 Task: Forward the email to Soft Age and include a message: 'Thank you for your patience while we resolve this issue.'
Action: Mouse moved to (1103, 78)
Screenshot: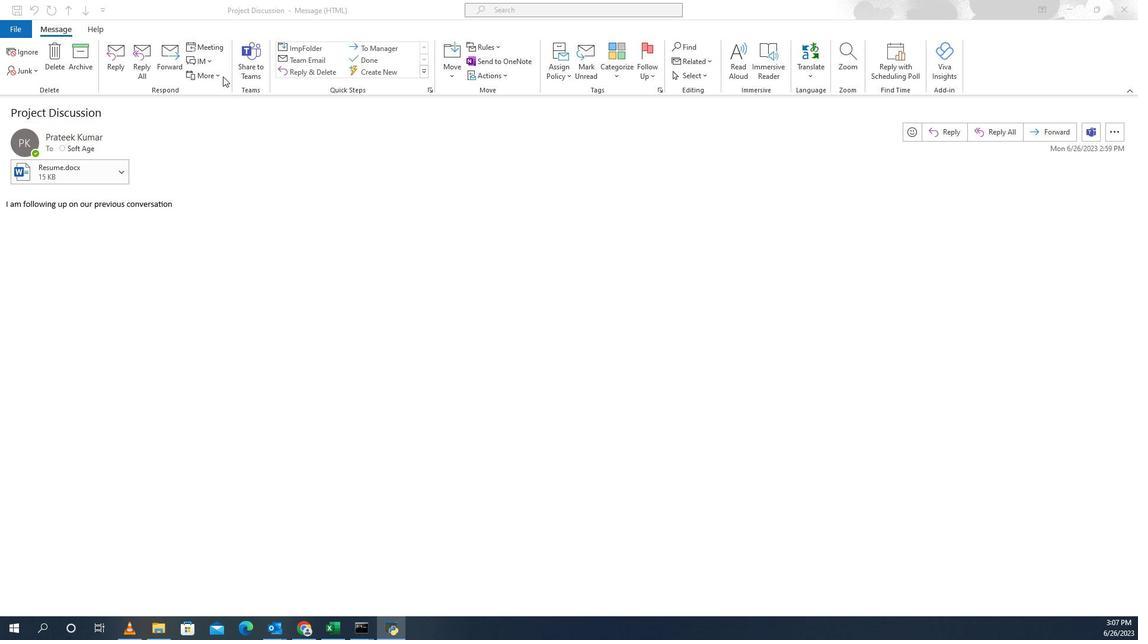
Action: Mouse pressed left at (1103, 78)
Screenshot: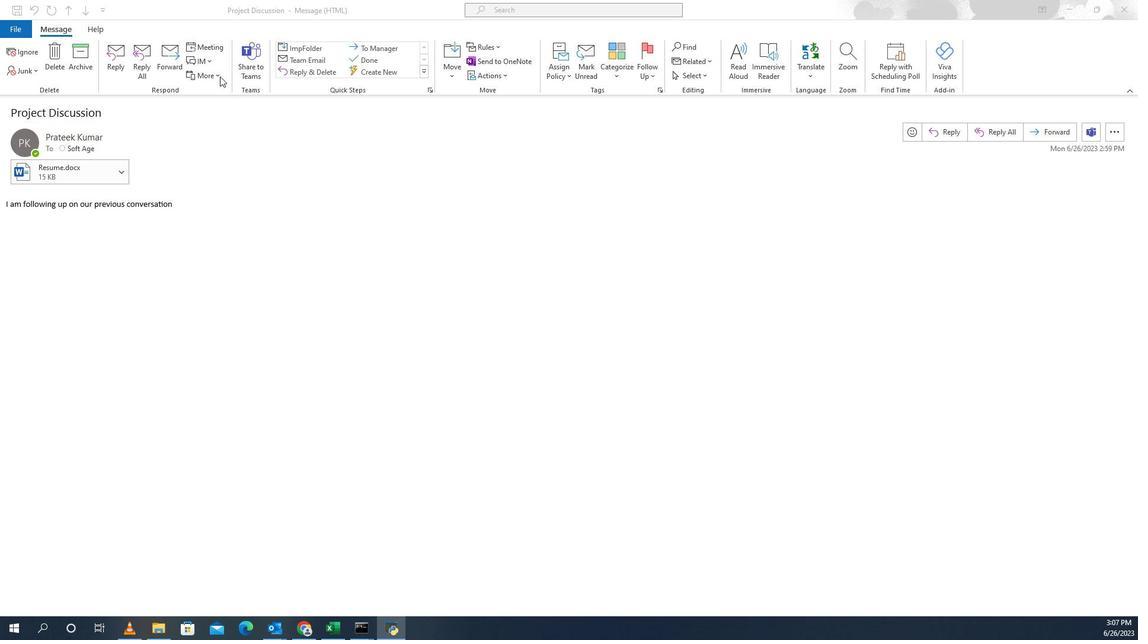 
Action: Mouse pressed left at (1103, 78)
Screenshot: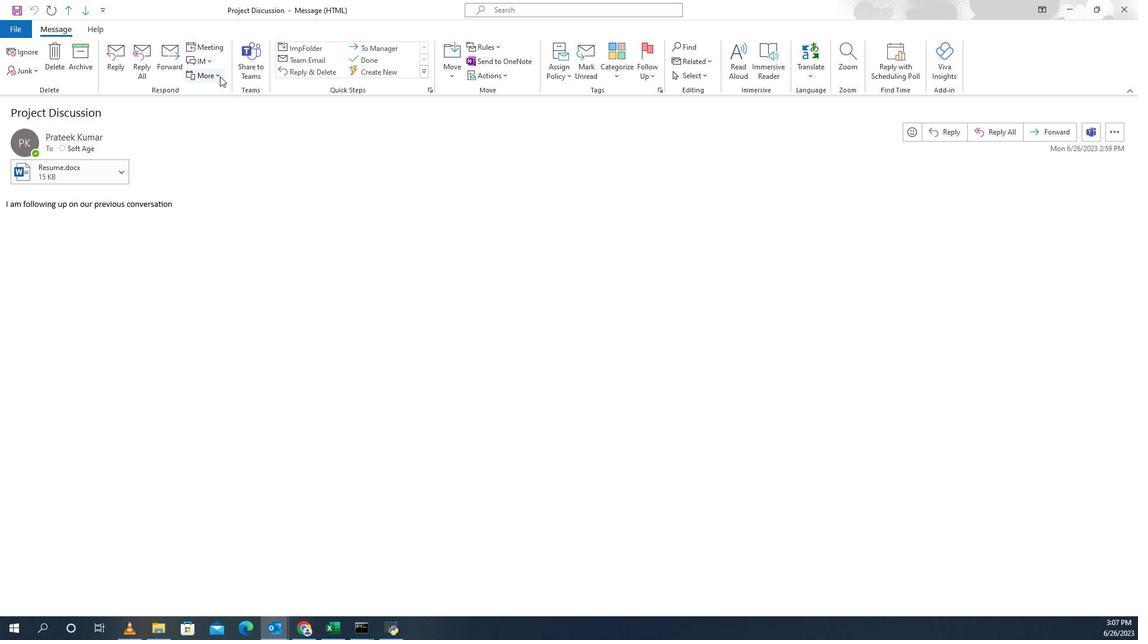 
Action: Mouse moved to (1111, 91)
Screenshot: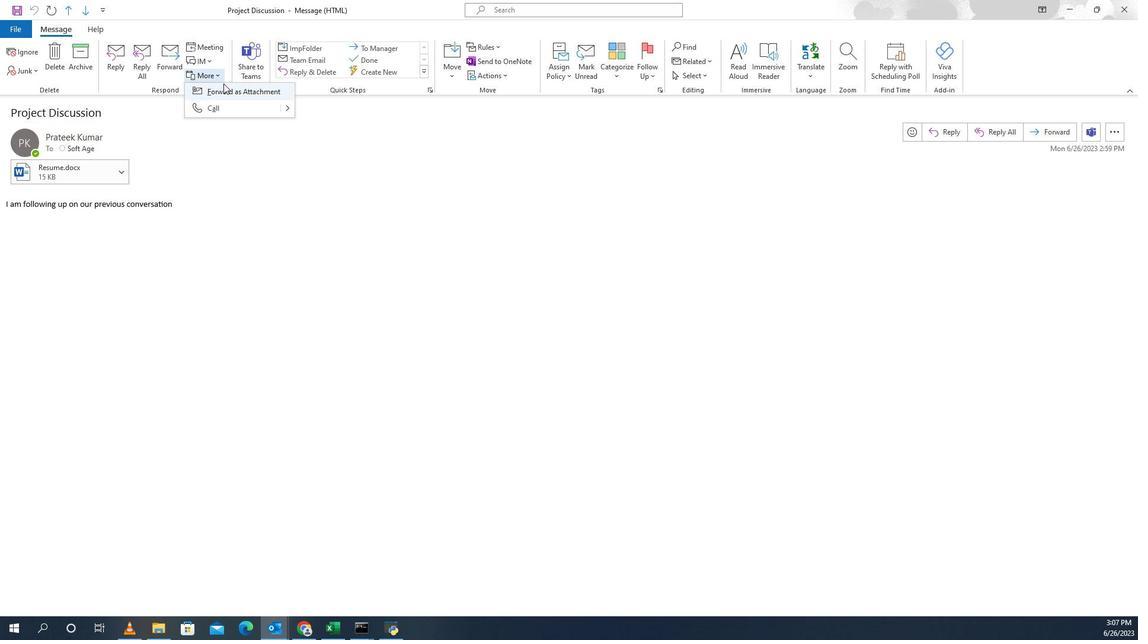 
Action: Mouse pressed left at (1111, 91)
Screenshot: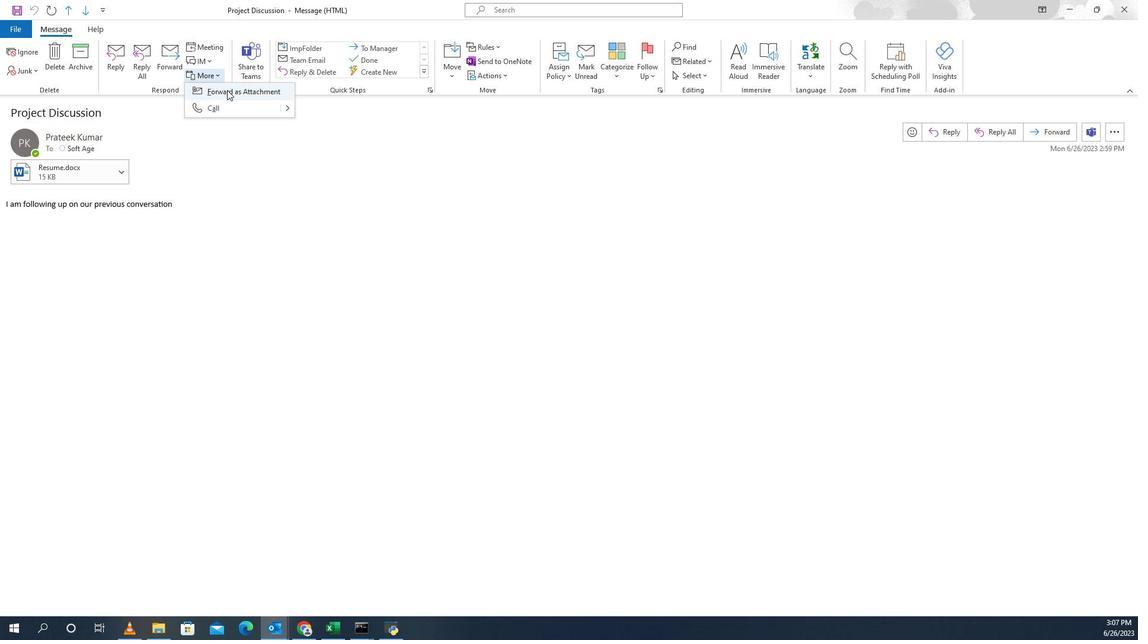 
Action: Mouse moved to (1028, 219)
Screenshot: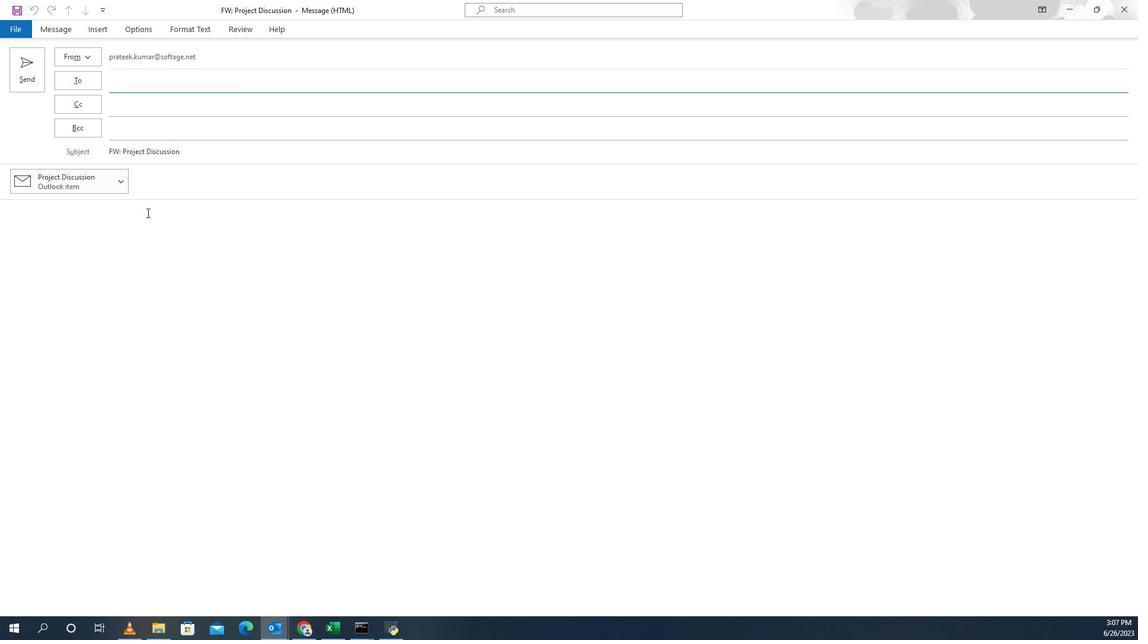 
Action: Mouse pressed left at (1028, 219)
Screenshot: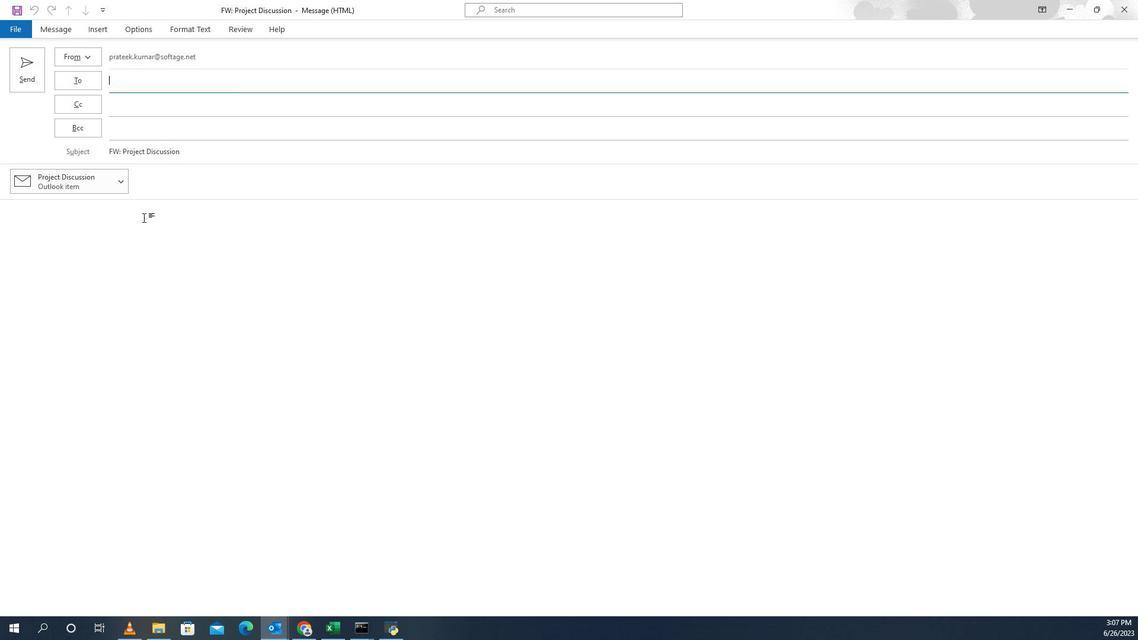 
Action: Key pressed <Key.caps_lock>T<Key.caps_lock>hank<Key.space>you<Key.space>for<Key.space>your<Key.space>patience<Key.space>while<Key.space>we<Key.space>resolve<Key.space>this<Key.space>issue.
Screenshot: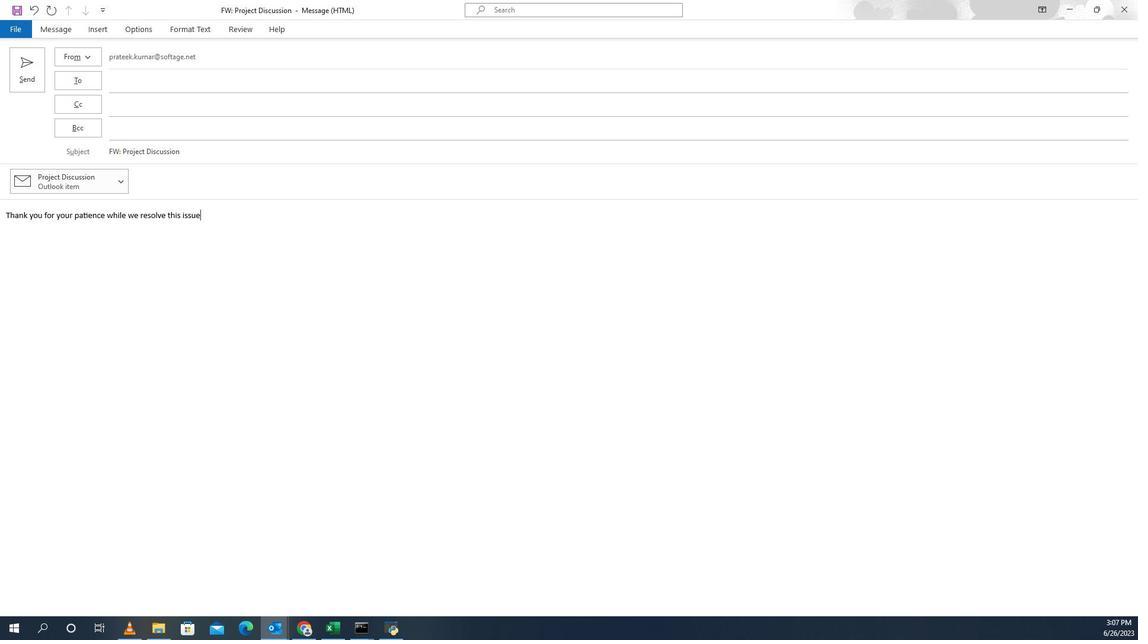 
Action: Mouse moved to (1029, 85)
Screenshot: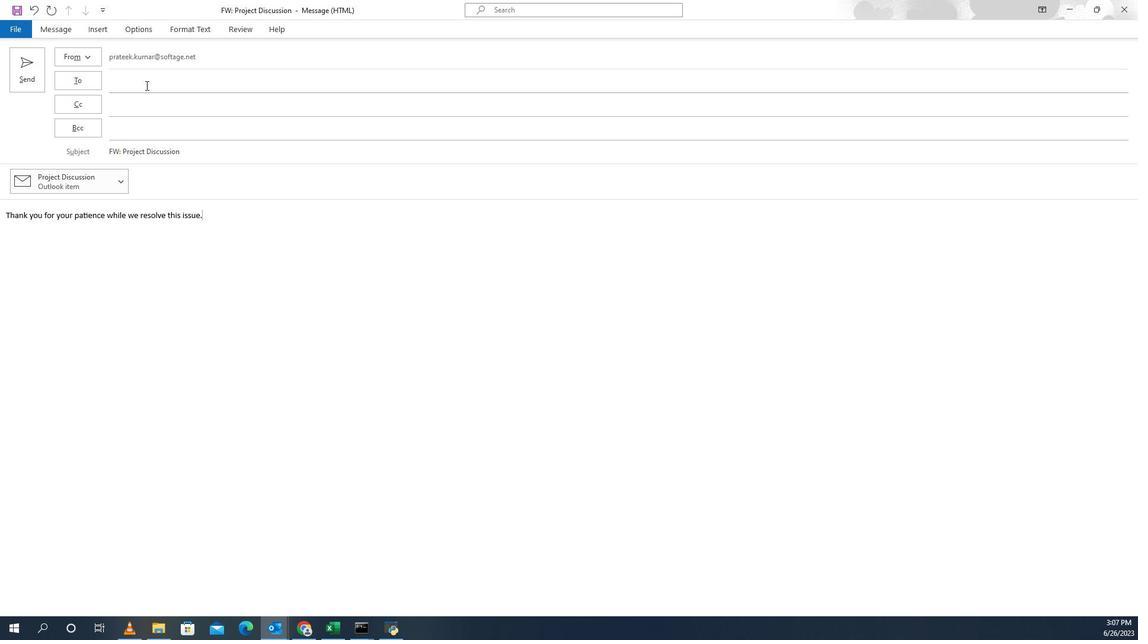 
Action: Mouse pressed left at (1029, 85)
Screenshot: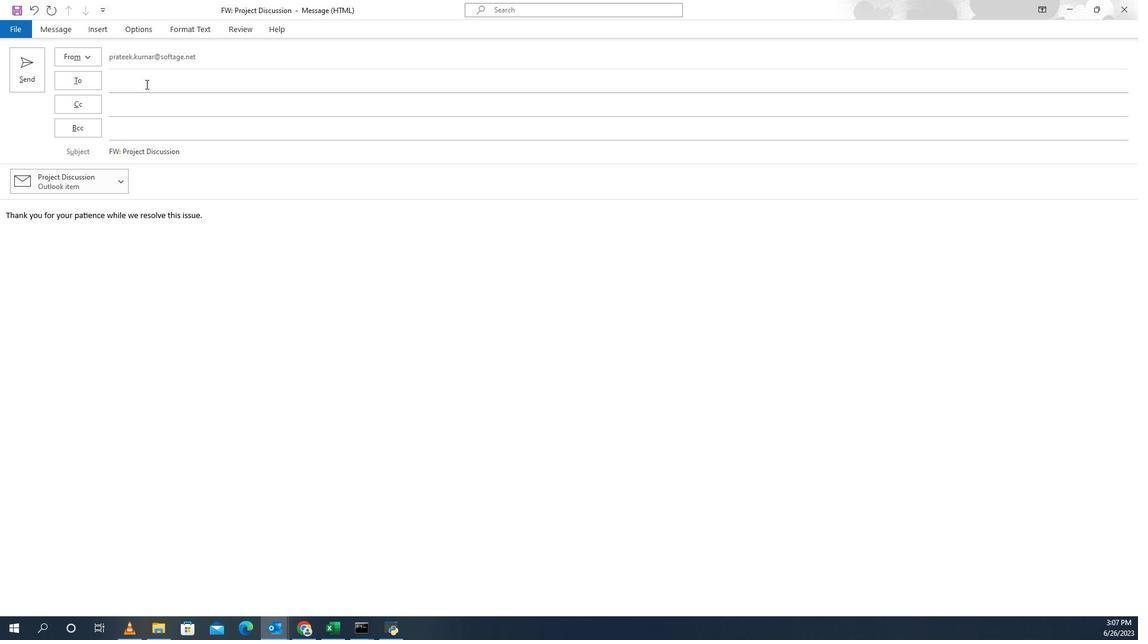 
Action: Key pressed softage.4<Key.shift>@softage.net<Key.enter>softage.1<Key.shift>@softage.net<Key.enter>
Screenshot: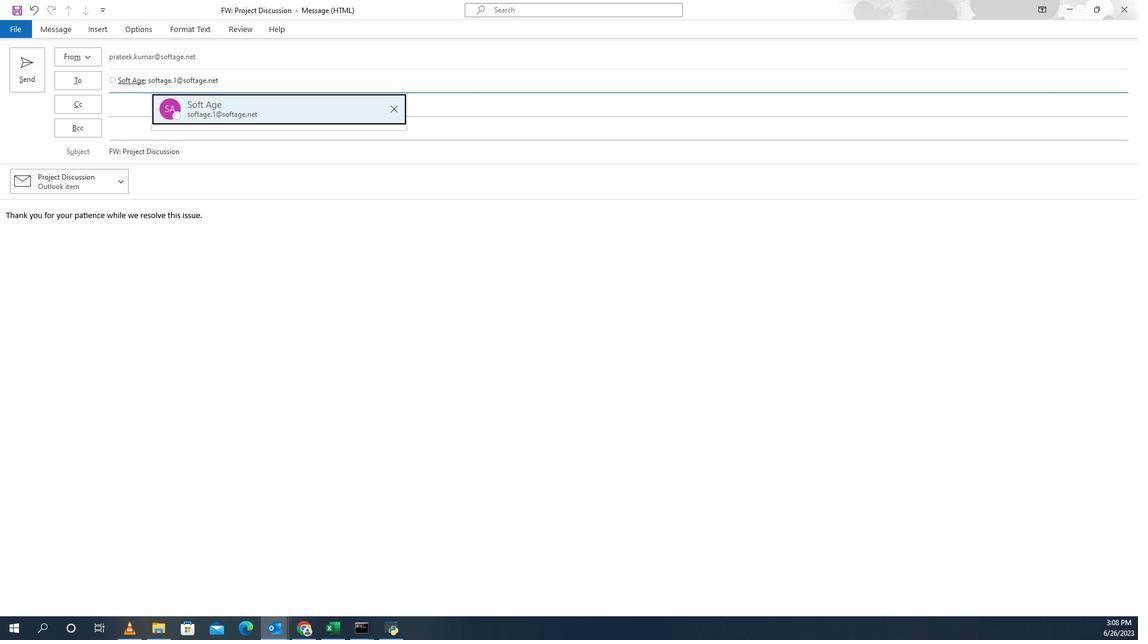
Action: Mouse moved to (922, 80)
Screenshot: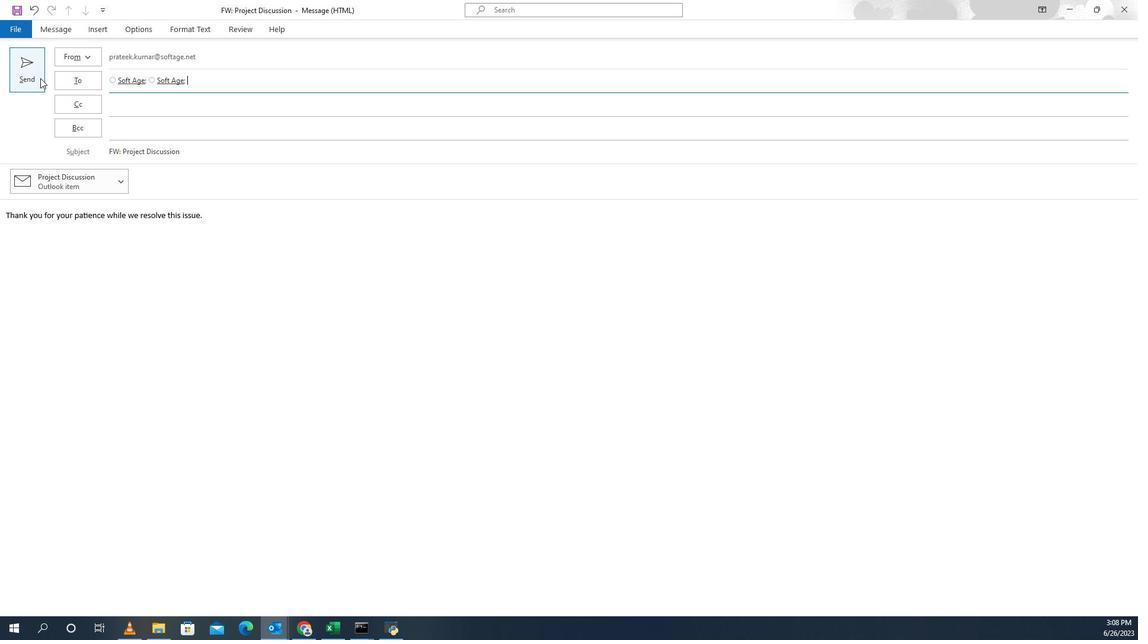 
Action: Mouse pressed left at (922, 80)
Screenshot: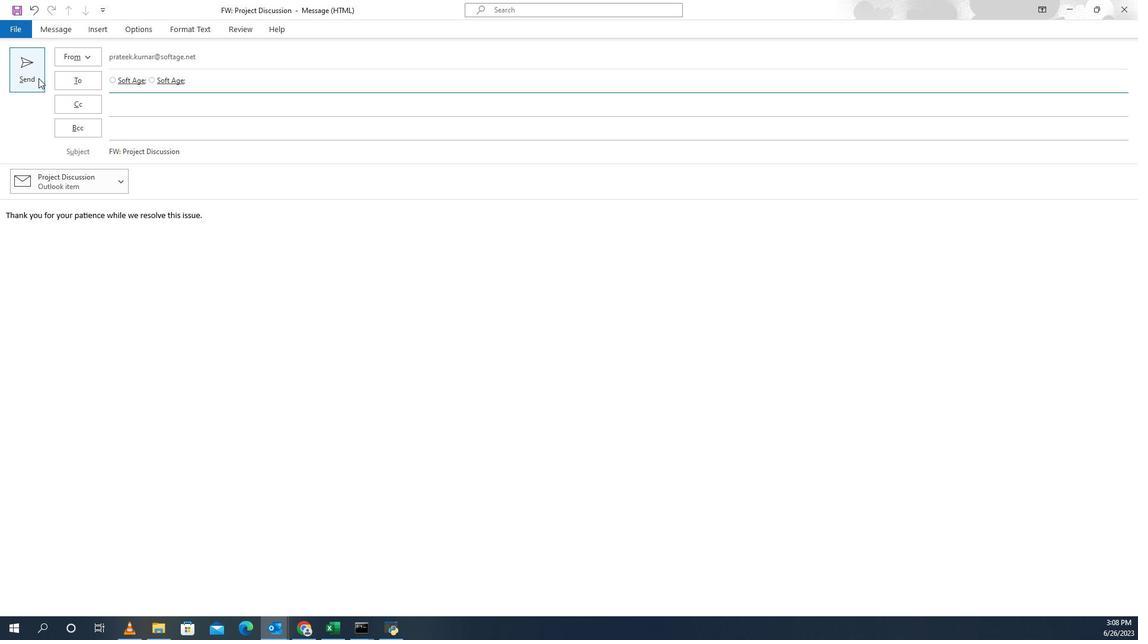 
Action: Mouse moved to (1113, 235)
Screenshot: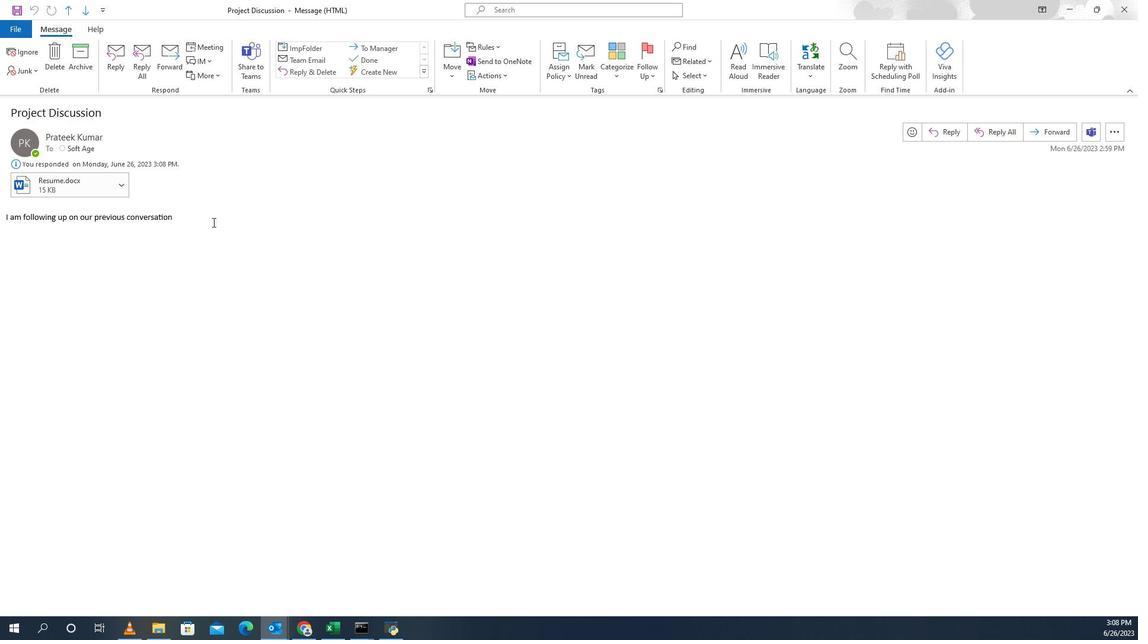 
